 Task: Zoom in the location "Home in Telluride, Colorado, United States" two times.
Action: Mouse moved to (380, 100)
Screenshot: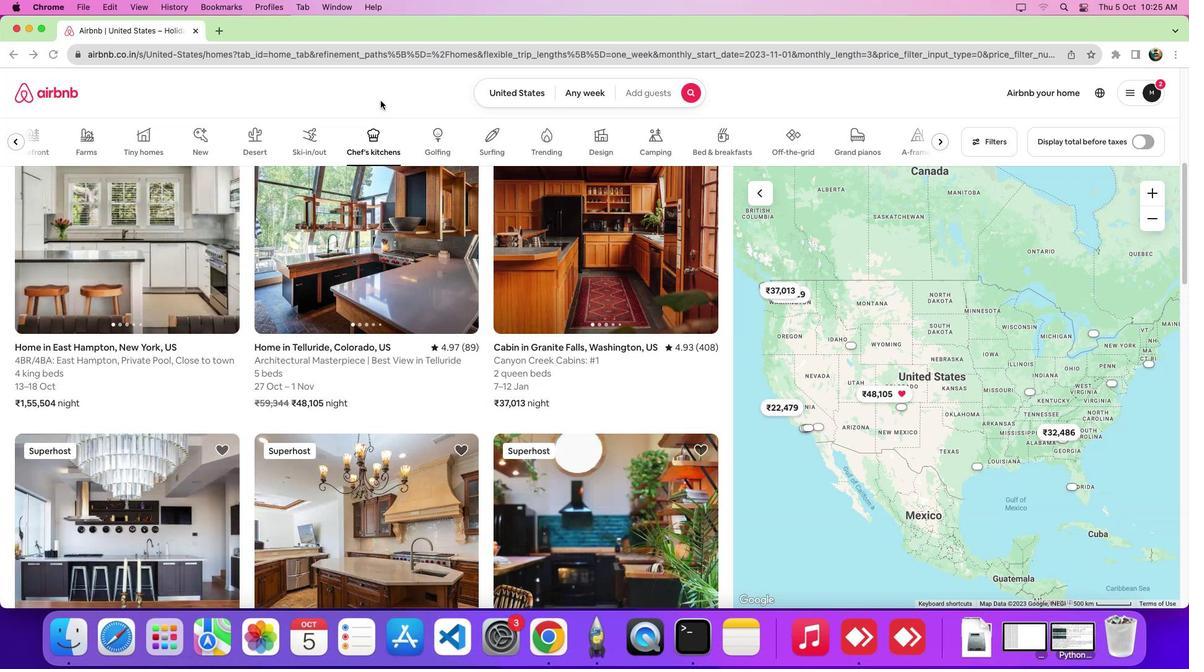
Action: Mouse pressed left at (380, 100)
Screenshot: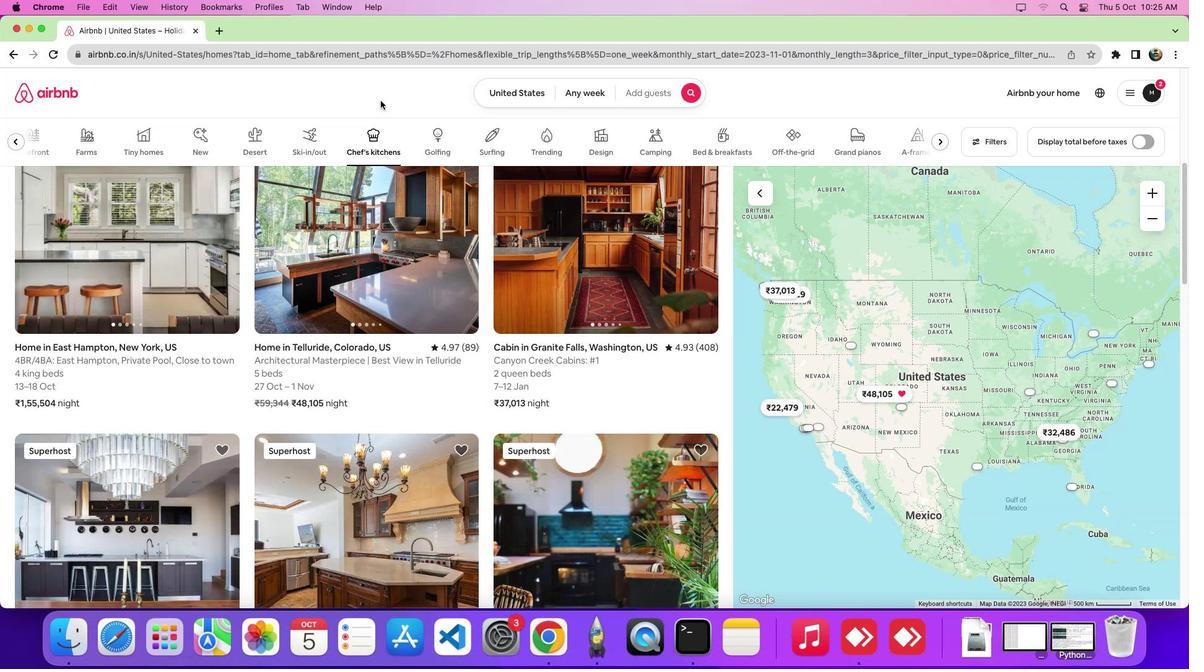 
Action: Mouse moved to (373, 149)
Screenshot: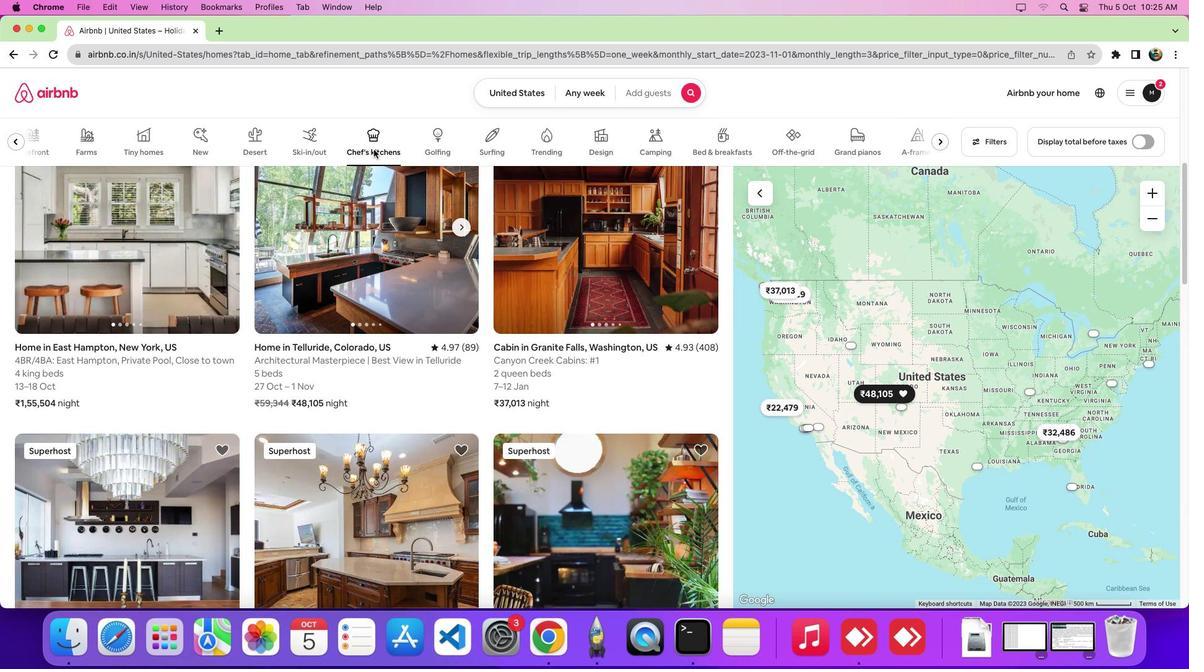 
Action: Mouse pressed left at (373, 149)
Screenshot: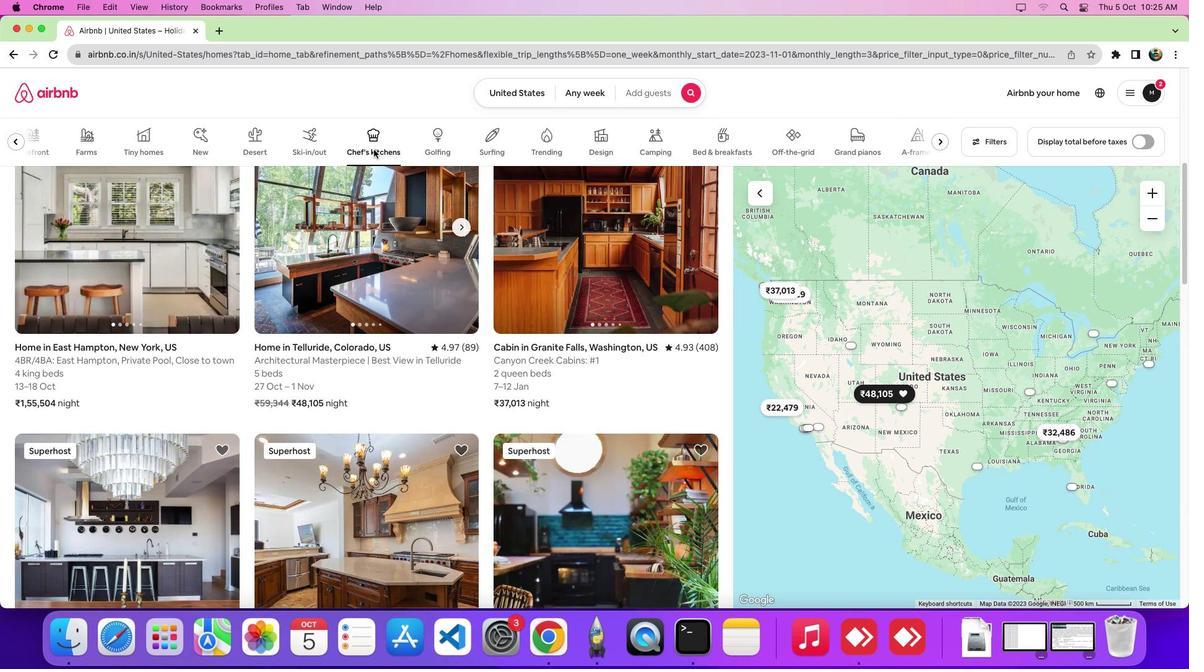
Action: Mouse moved to (376, 226)
Screenshot: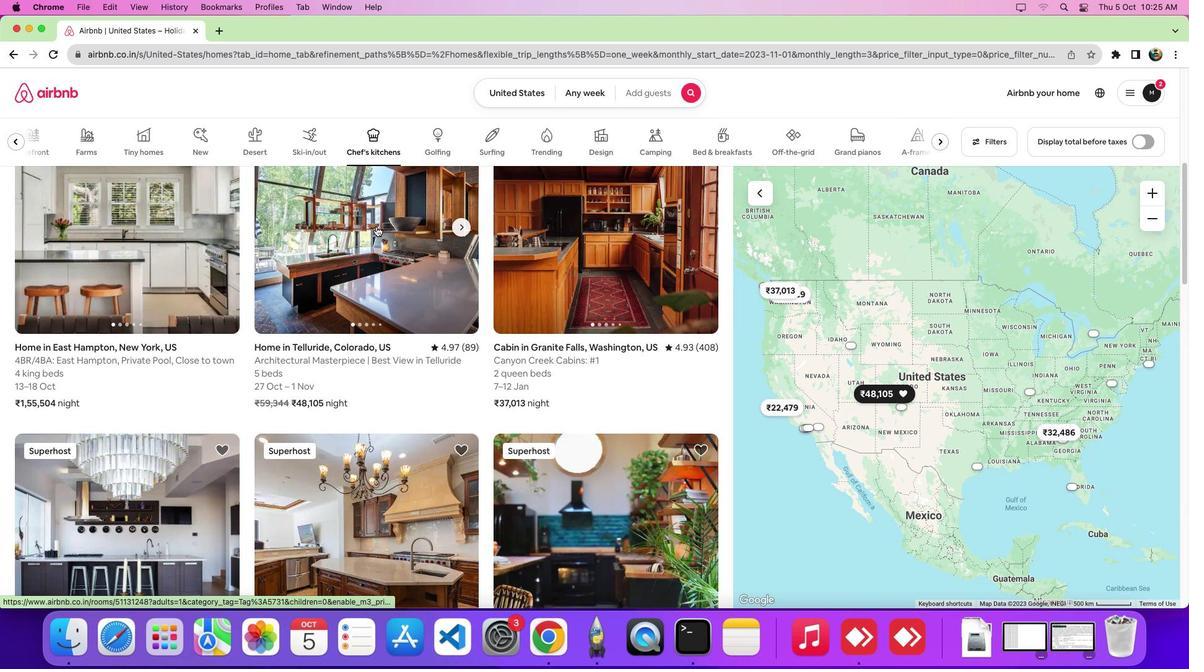 
Action: Mouse pressed left at (376, 226)
Screenshot: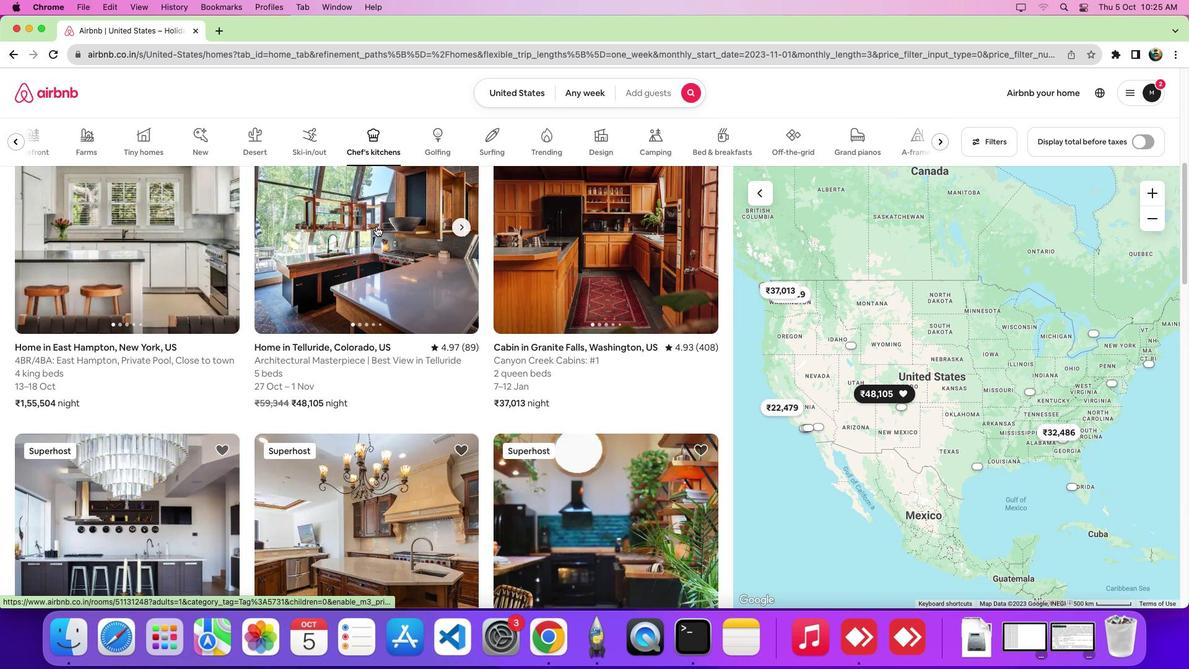
Action: Mouse moved to (415, 250)
Screenshot: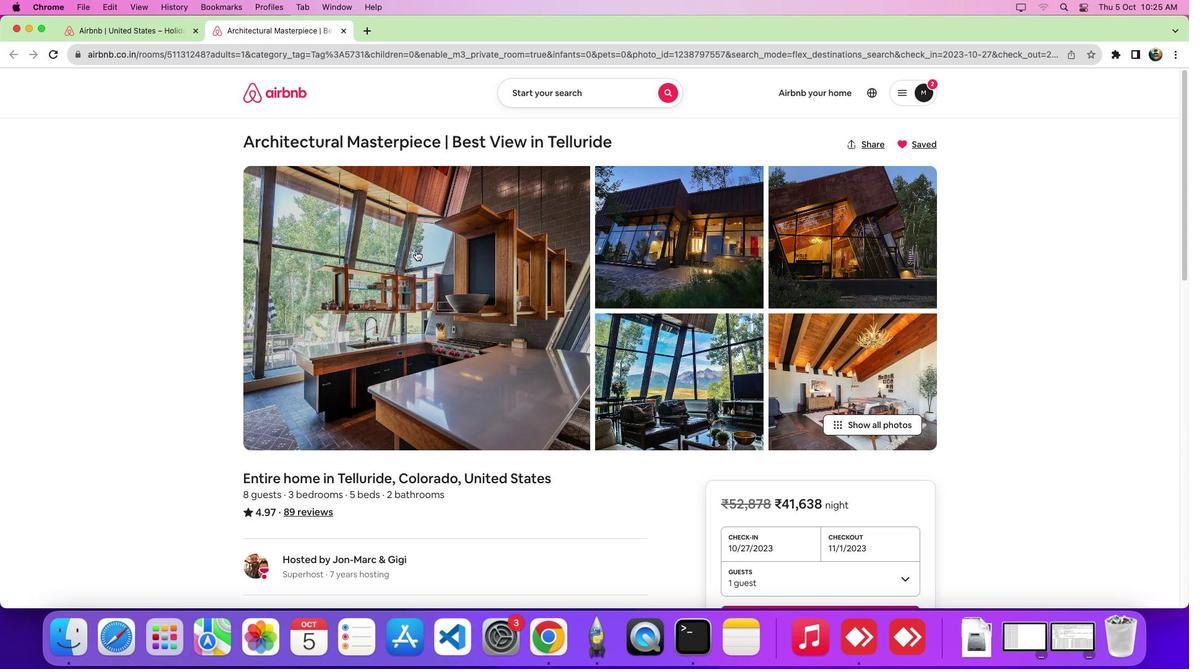 
Action: Mouse scrolled (415, 250) with delta (0, 0)
Screenshot: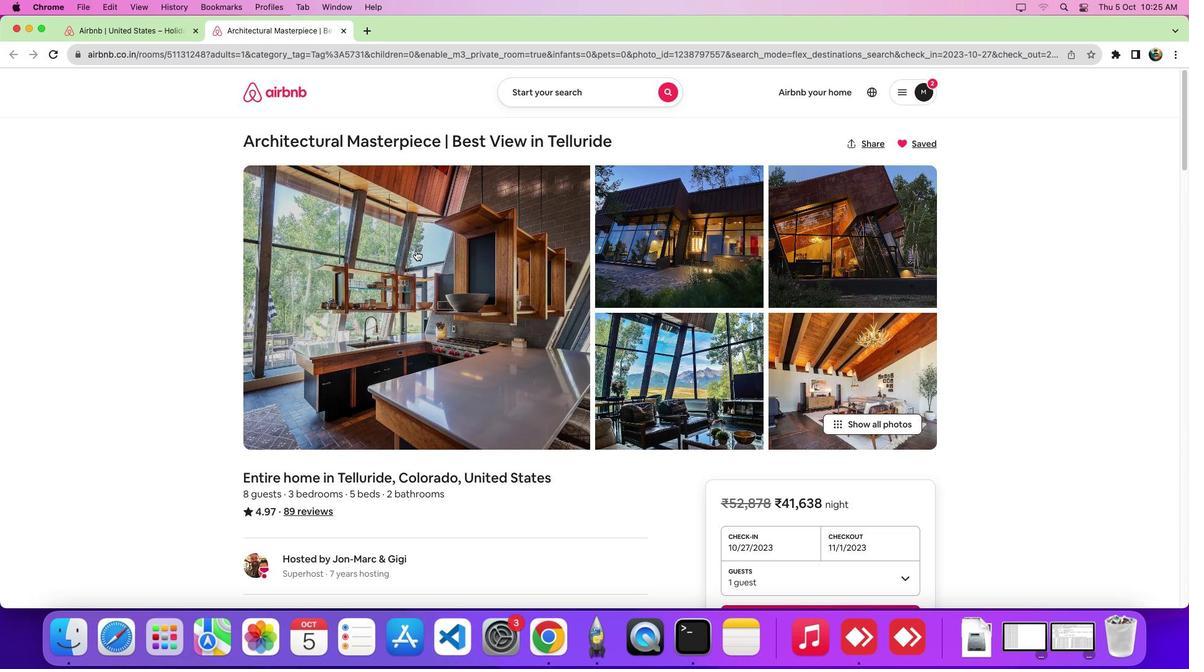 
Action: Mouse scrolled (415, 250) with delta (0, 0)
Screenshot: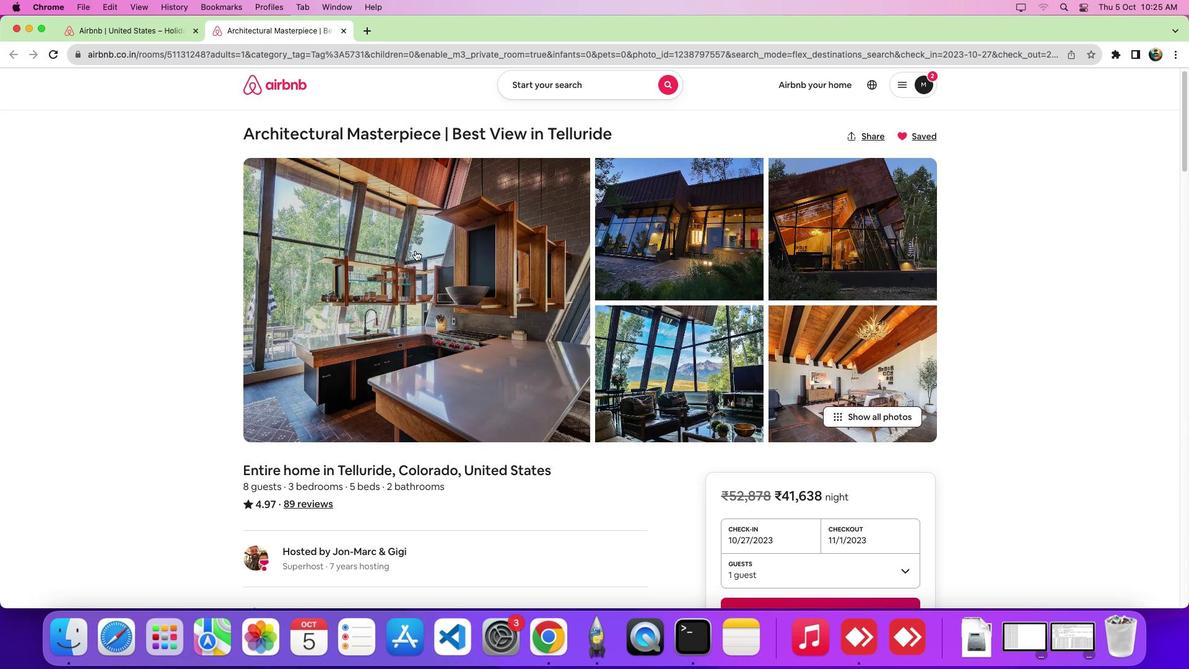 
Action: Mouse scrolled (415, 250) with delta (0, -1)
Screenshot: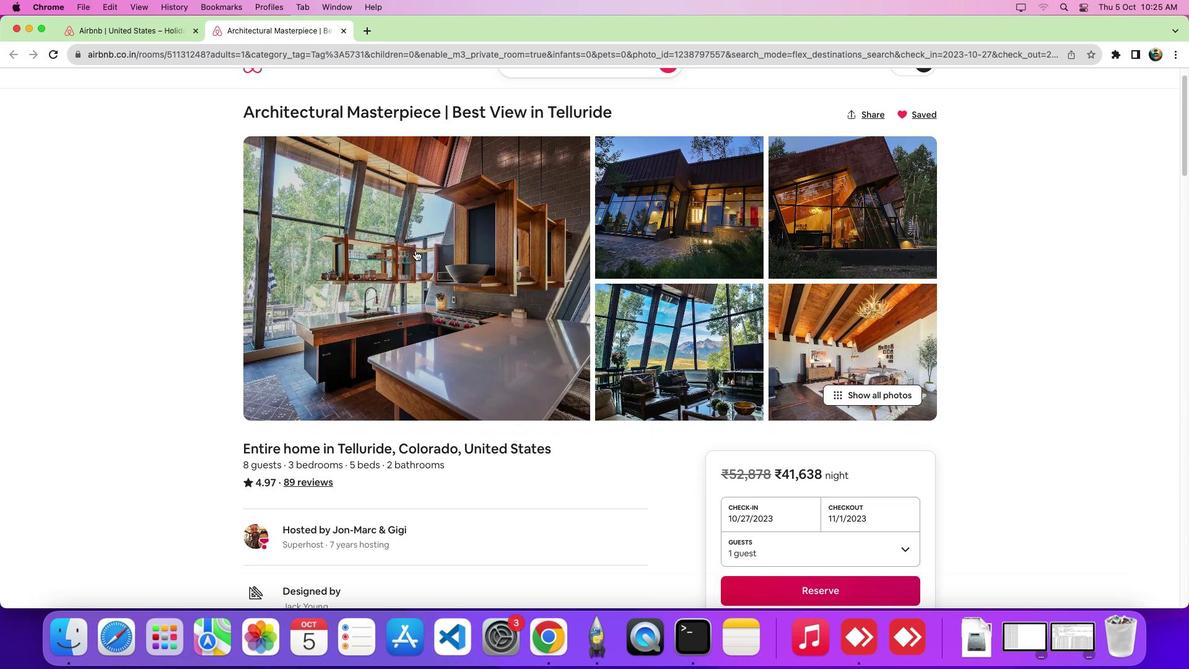
Action: Mouse moved to (415, 250)
Screenshot: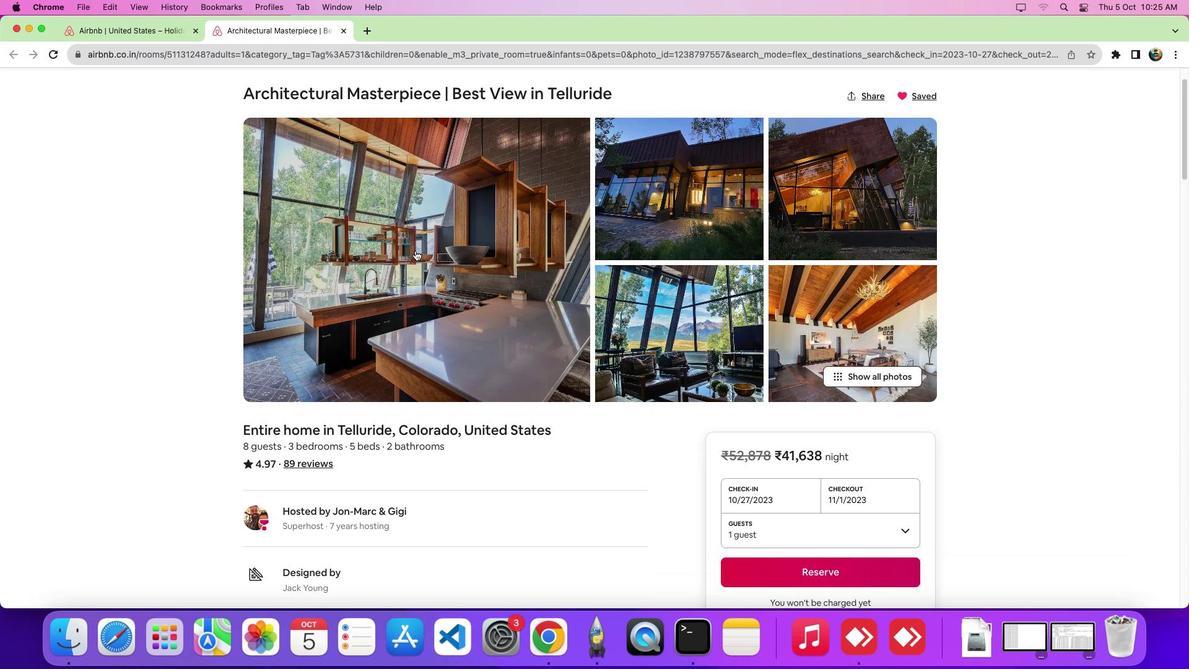
Action: Mouse scrolled (415, 250) with delta (0, -1)
Screenshot: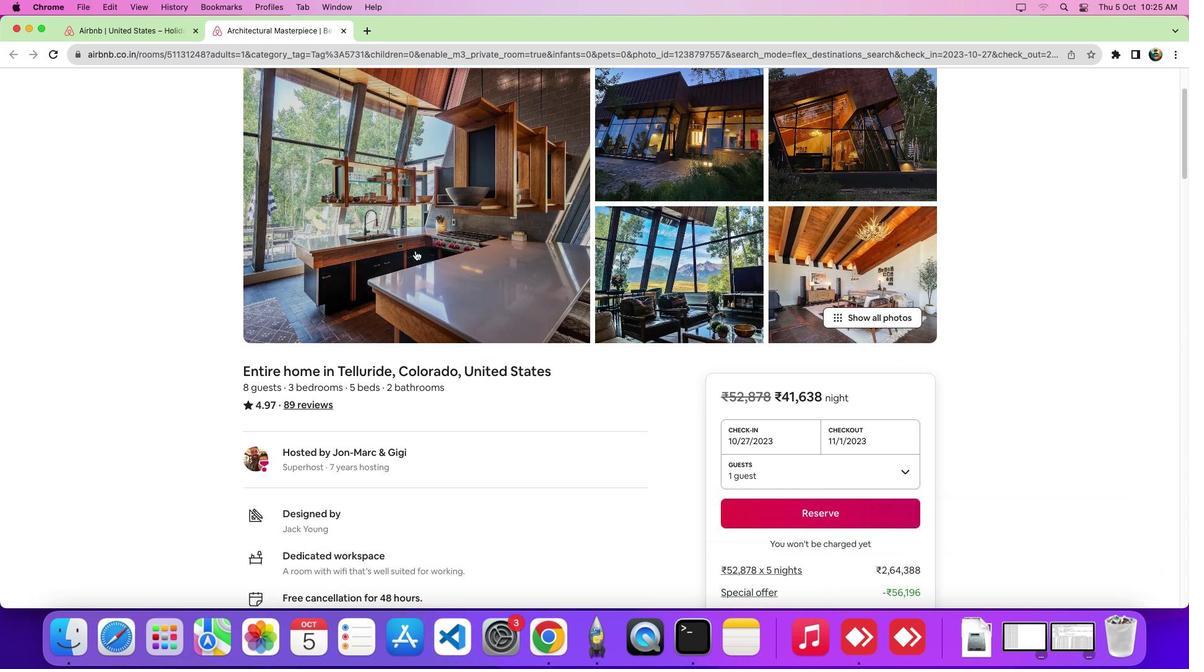 
Action: Mouse moved to (557, 148)
Screenshot: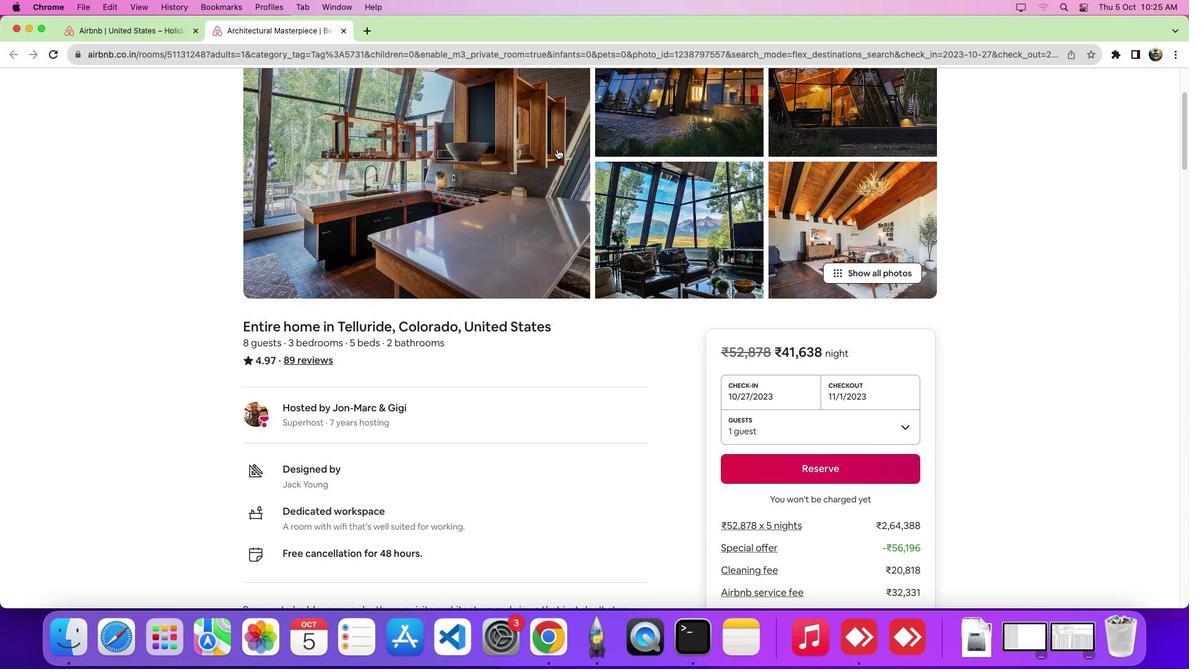 
Action: Mouse scrolled (557, 148) with delta (0, 0)
Screenshot: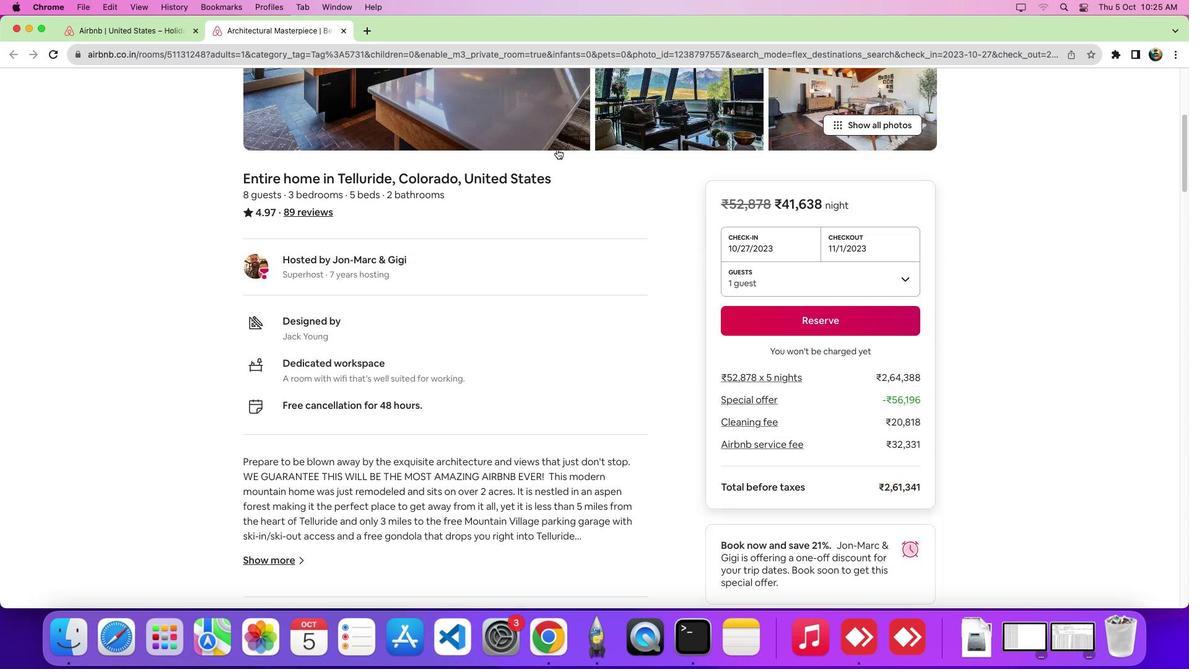 
Action: Mouse scrolled (557, 148) with delta (0, -1)
Screenshot: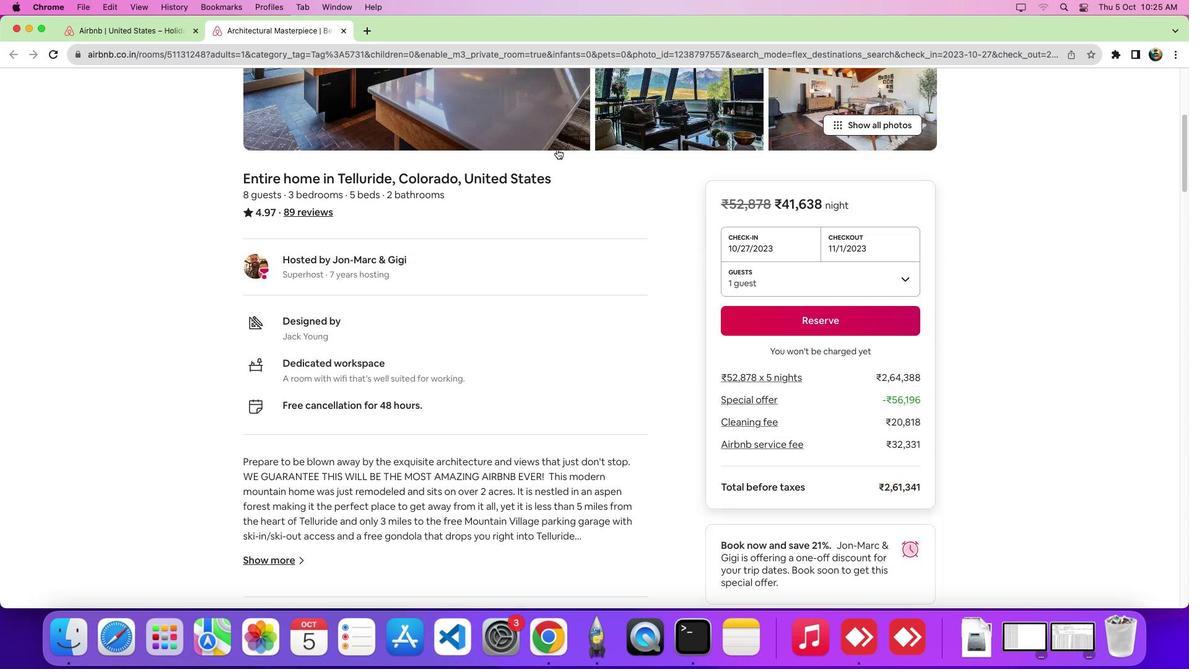 
Action: Mouse scrolled (557, 148) with delta (0, -5)
Screenshot: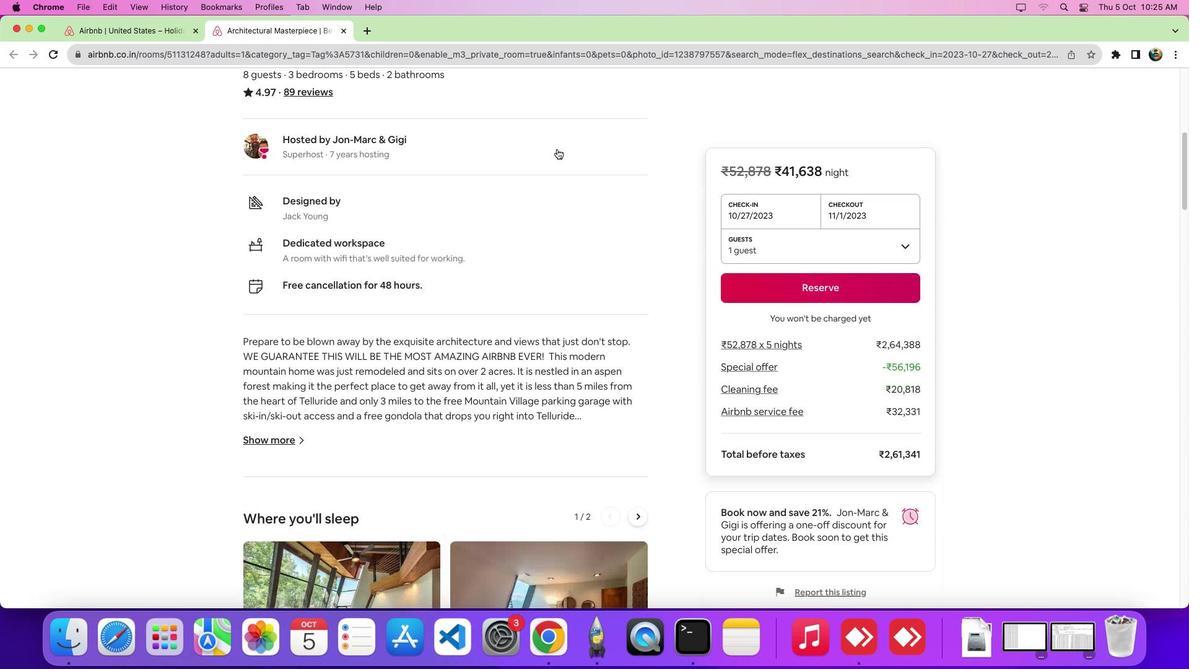 
Action: Mouse scrolled (557, 148) with delta (0, -8)
Screenshot: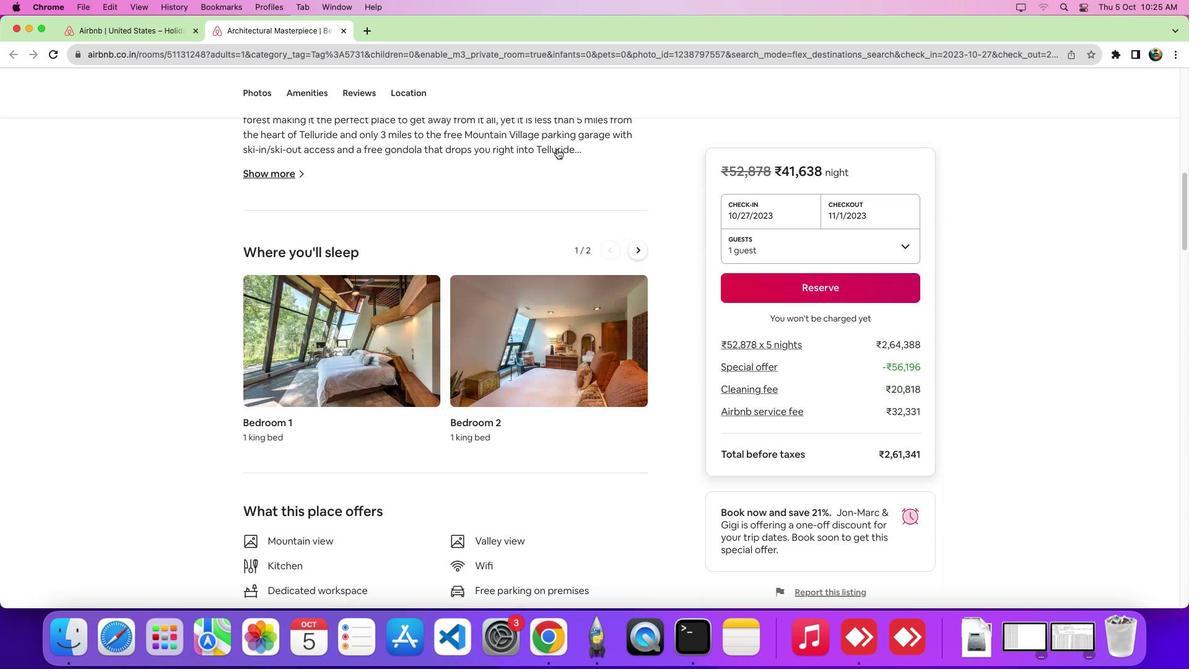 
Action: Mouse moved to (412, 98)
Screenshot: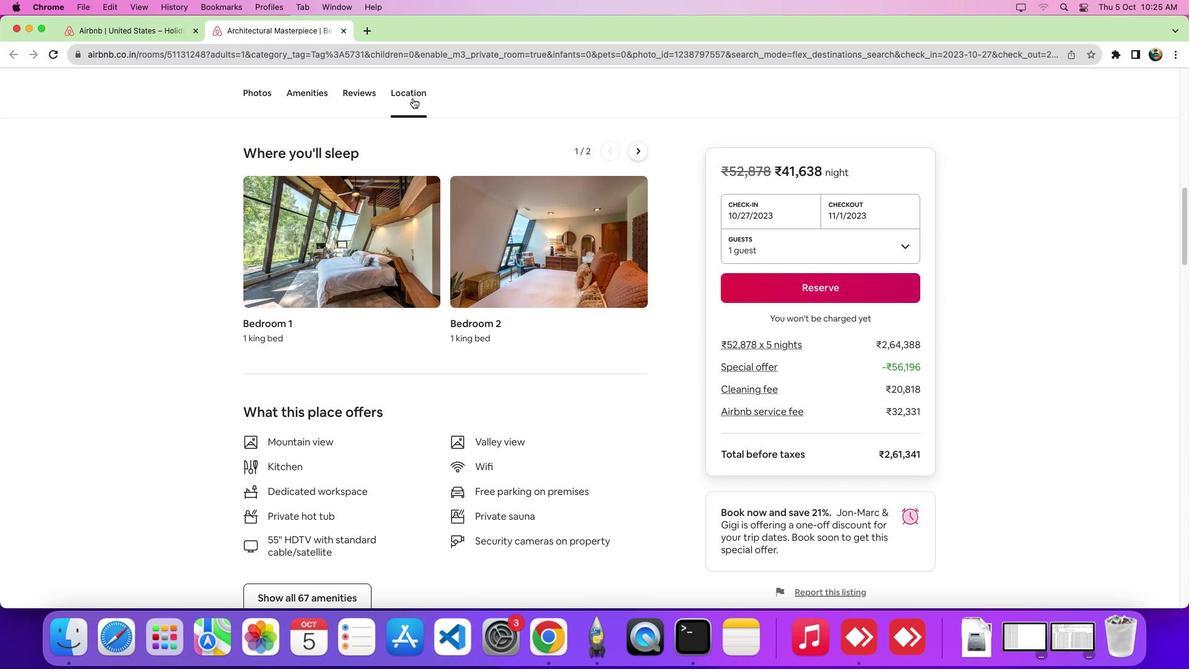 
Action: Mouse pressed left at (412, 98)
Screenshot: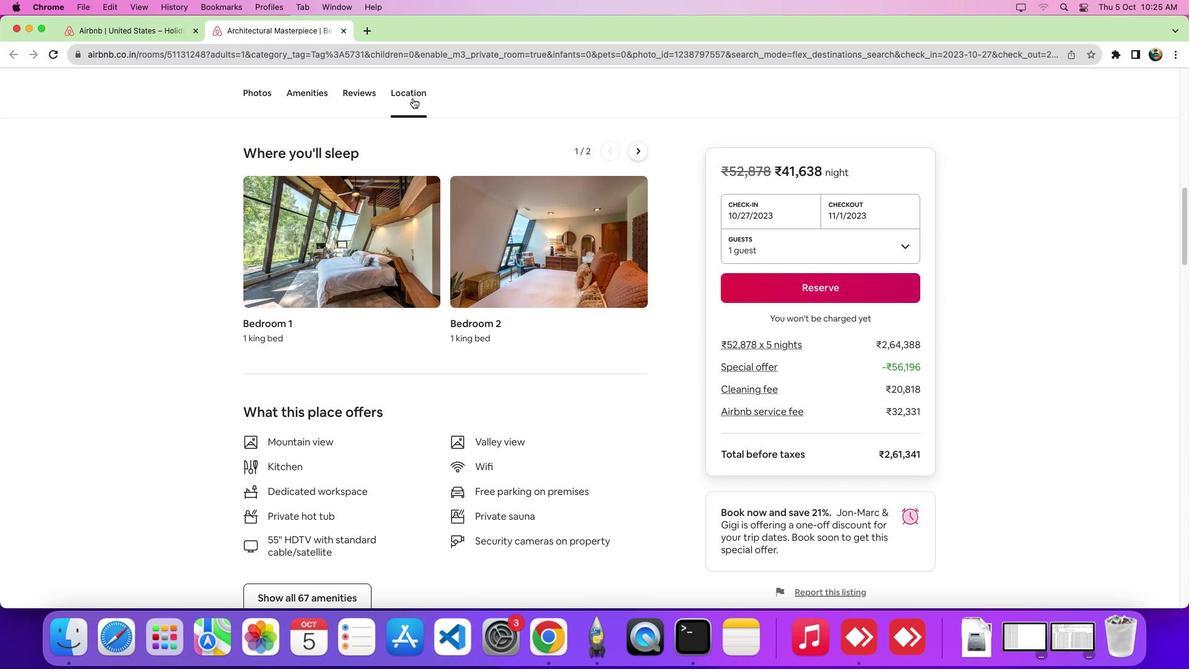 
Action: Mouse moved to (909, 263)
Screenshot: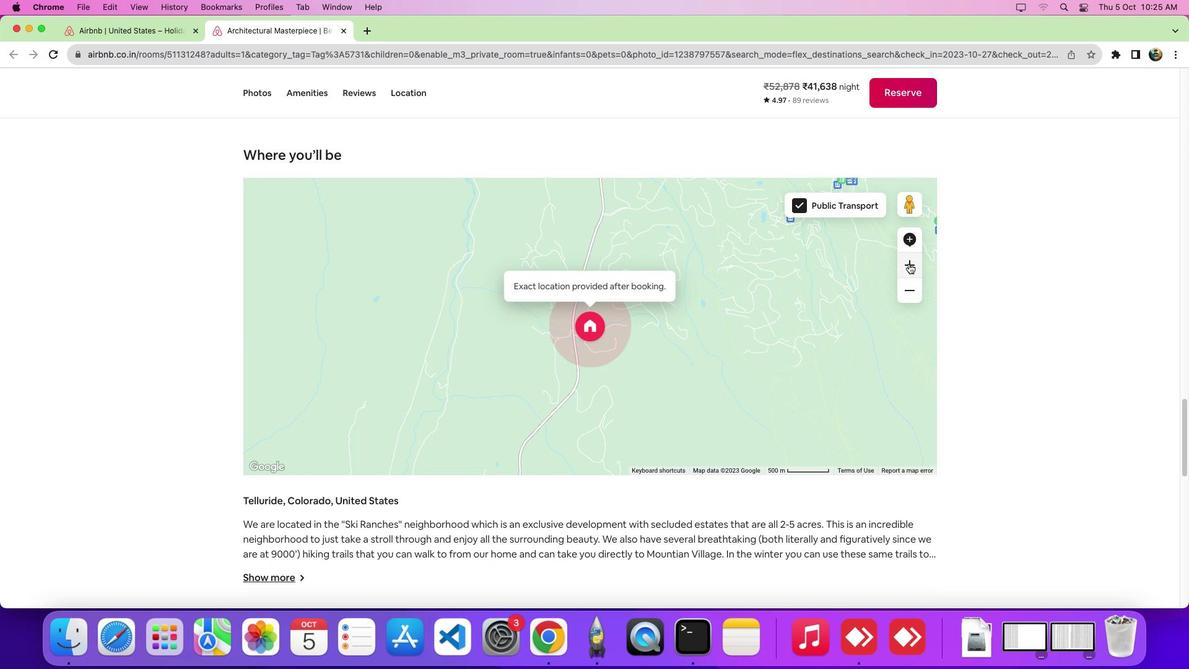 
Action: Mouse pressed left at (909, 263)
Screenshot: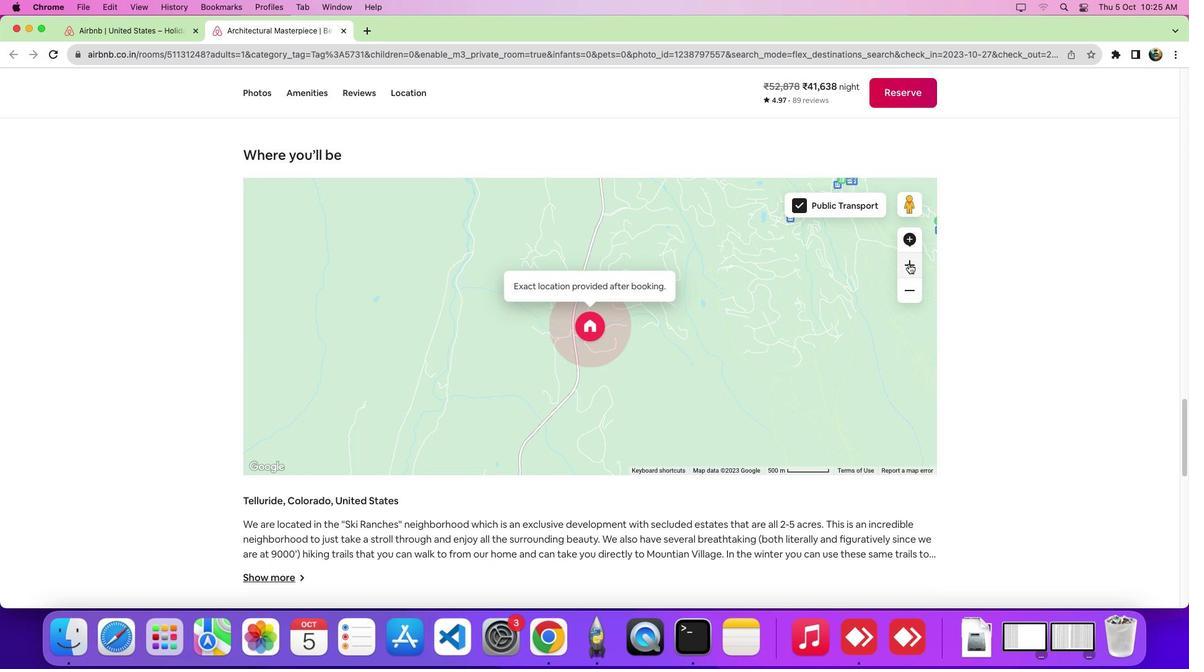 
Action: Mouse pressed left at (909, 263)
Screenshot: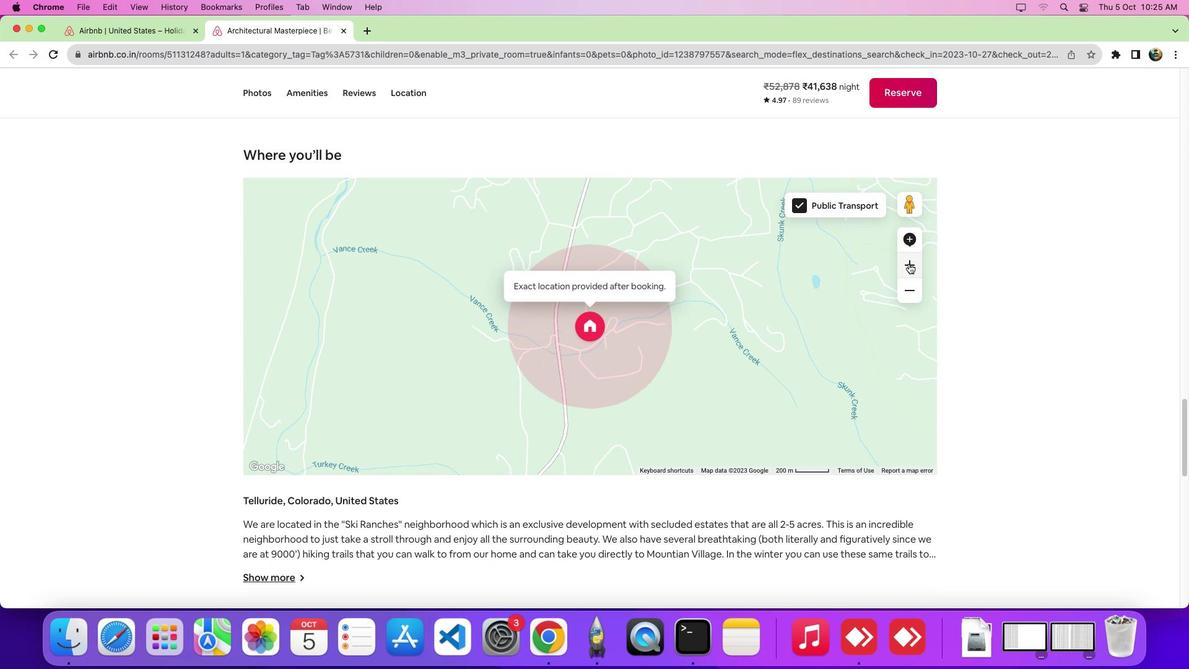 
